 Task: Select the option "Allow invitees to add additional guests".
Action: Mouse moved to (494, 294)
Screenshot: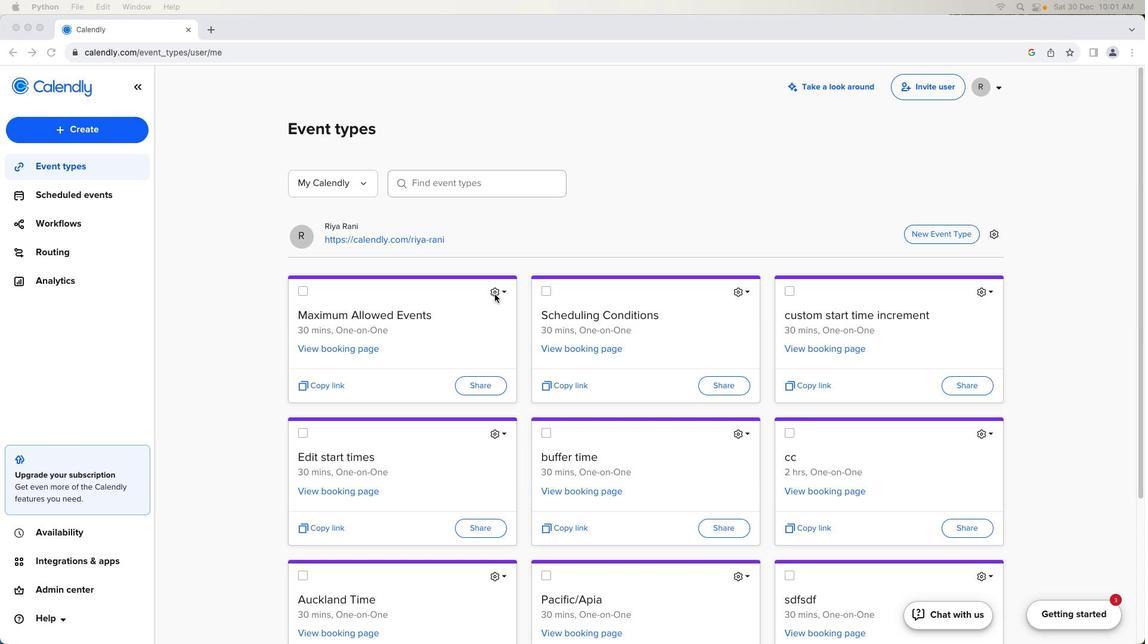 
Action: Mouse pressed left at (494, 294)
Screenshot: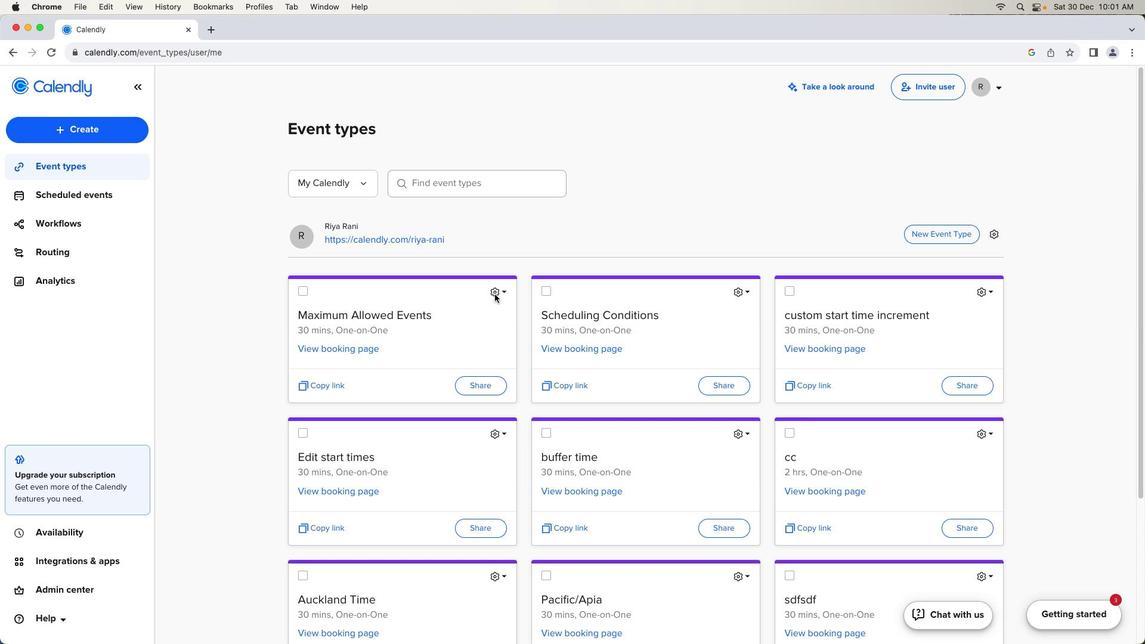 
Action: Mouse moved to (495, 292)
Screenshot: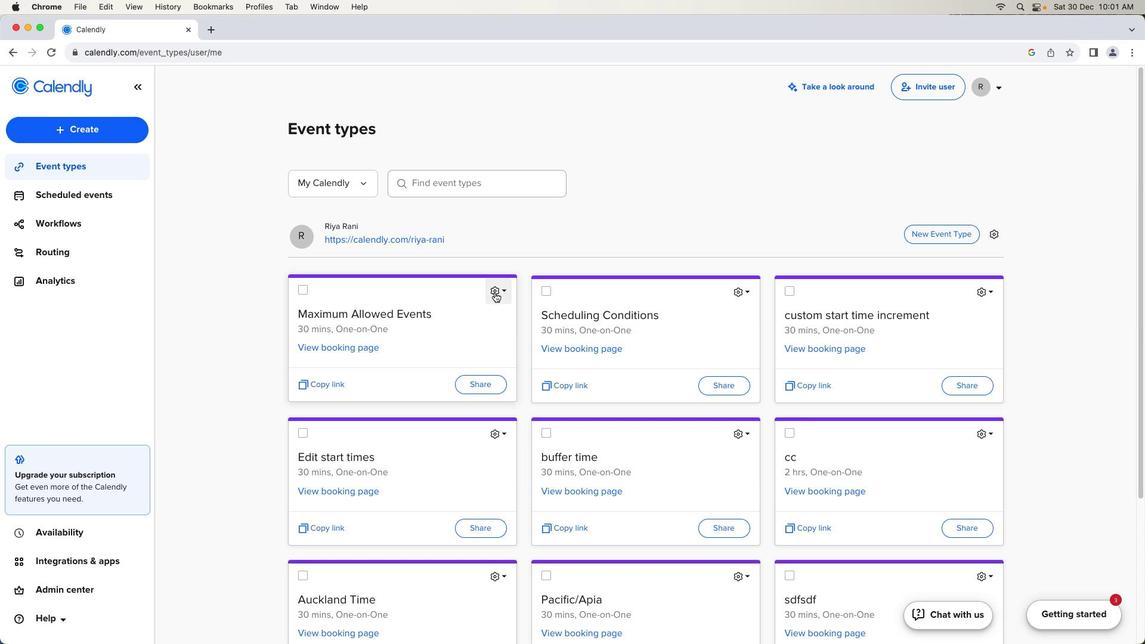 
Action: Mouse pressed left at (495, 292)
Screenshot: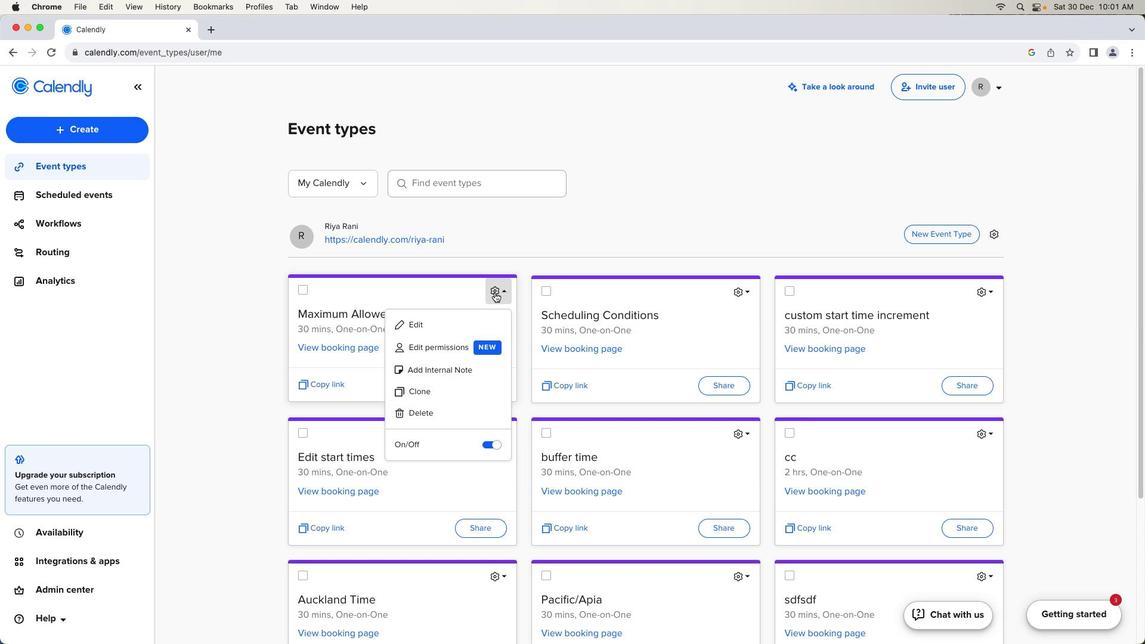 
Action: Mouse moved to (446, 326)
Screenshot: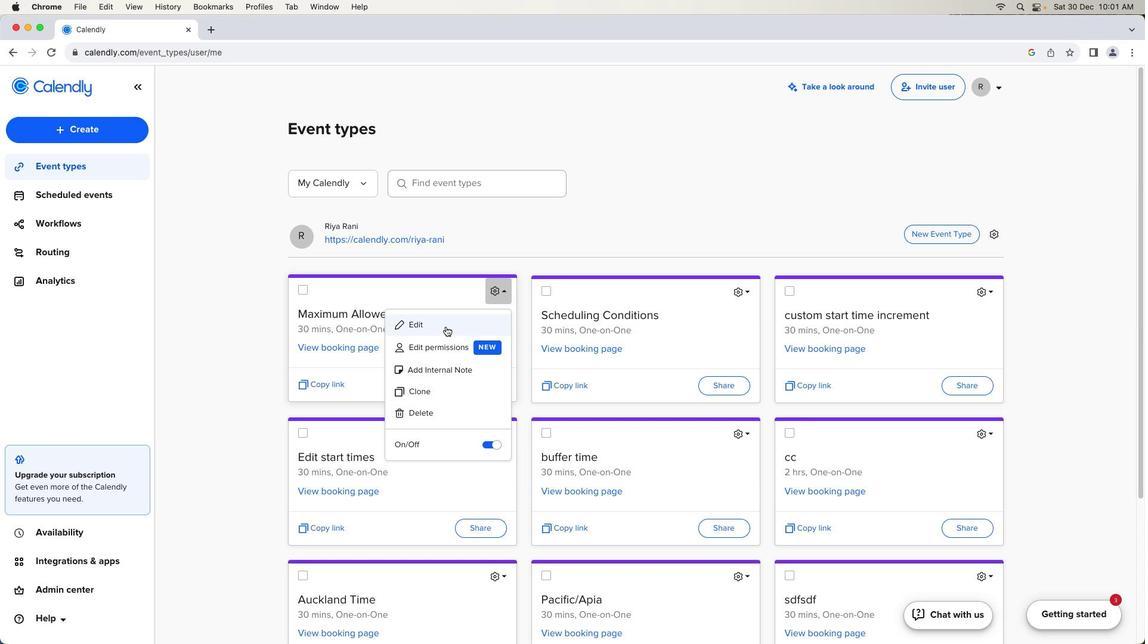 
Action: Mouse pressed left at (446, 326)
Screenshot: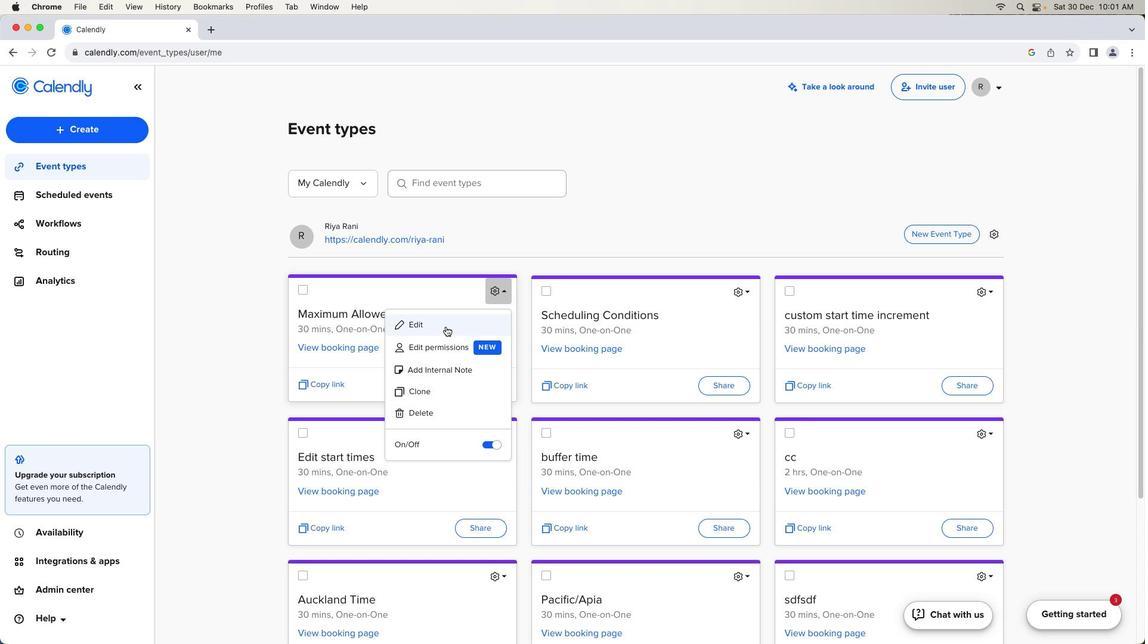 
Action: Mouse moved to (216, 458)
Screenshot: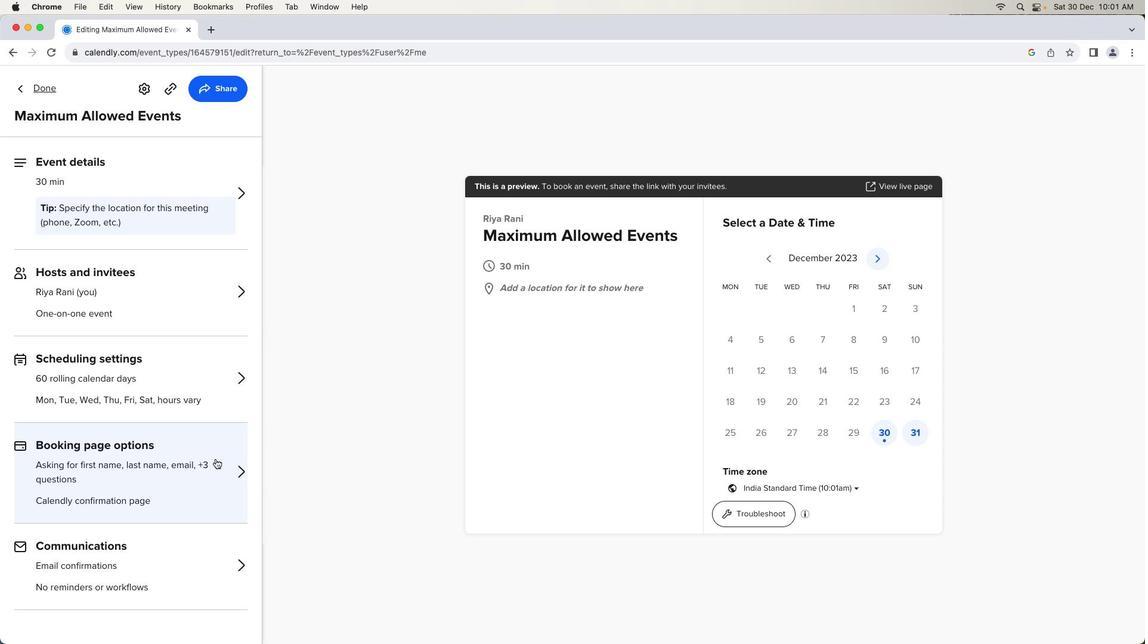 
Action: Mouse pressed left at (216, 458)
Screenshot: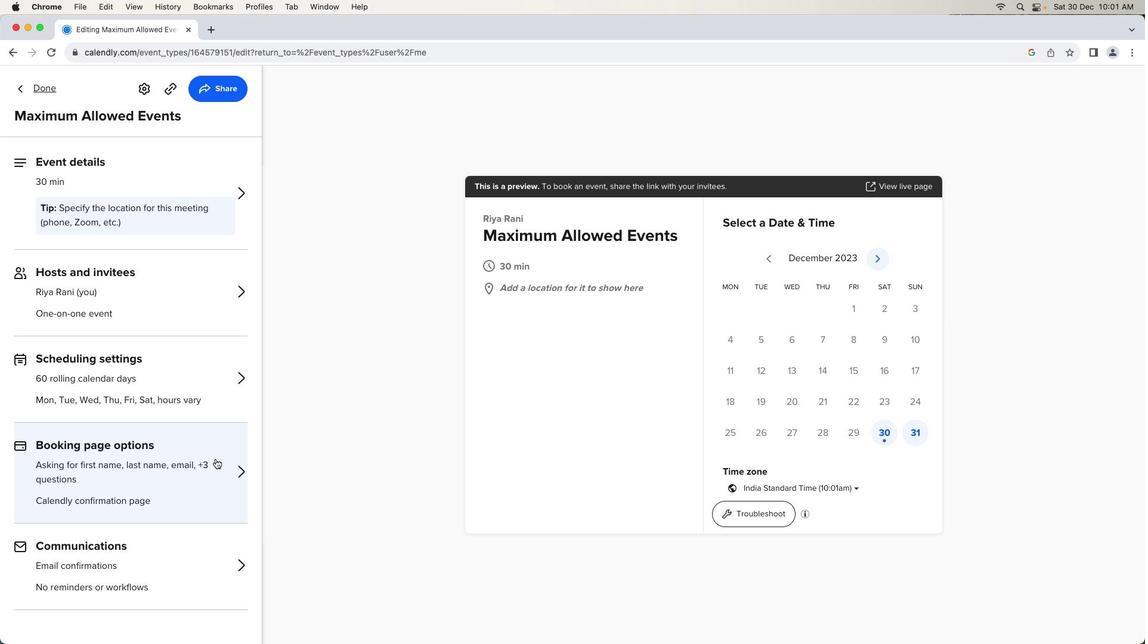 
Action: Mouse moved to (223, 318)
Screenshot: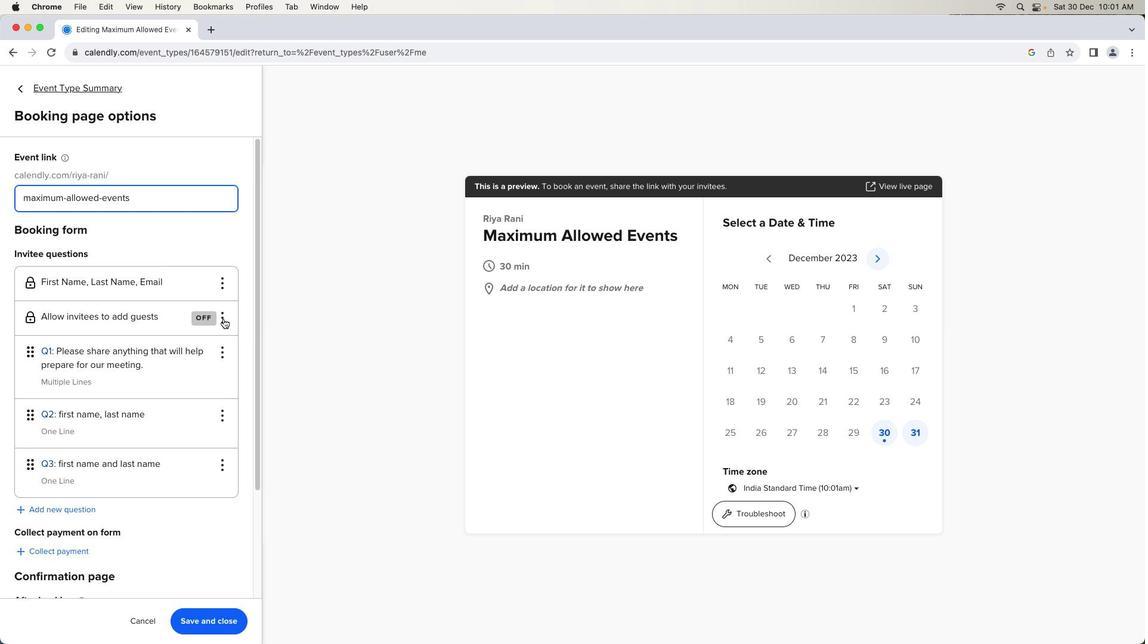 
Action: Mouse pressed left at (223, 318)
Screenshot: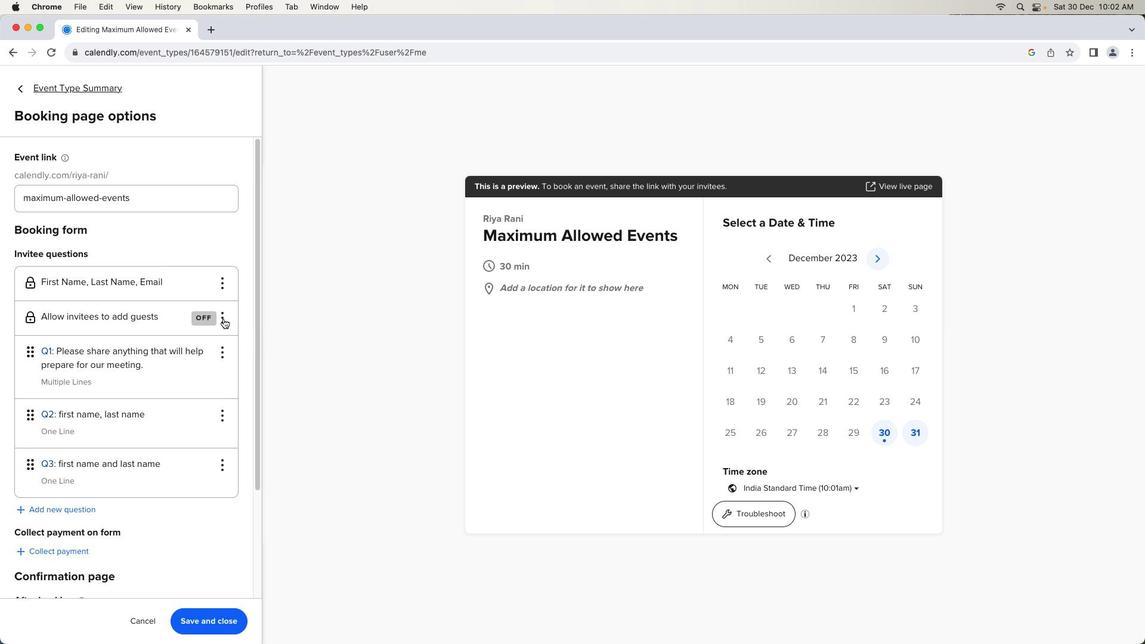 
Action: Mouse moved to (224, 340)
Screenshot: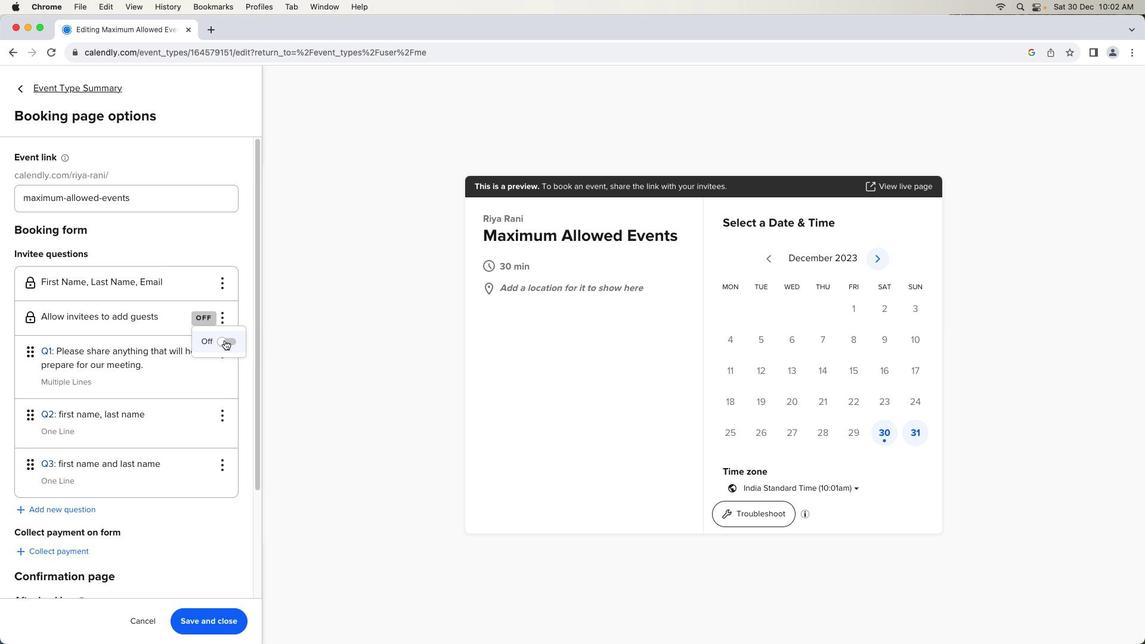 
Action: Mouse pressed left at (224, 340)
Screenshot: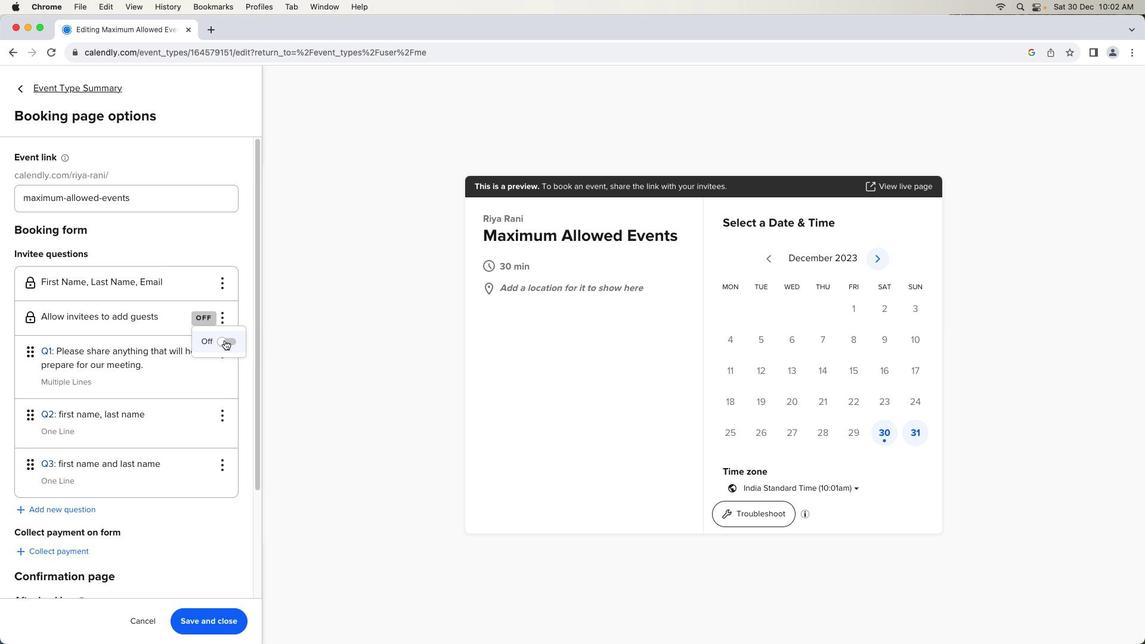 
Action: Mouse moved to (229, 623)
Screenshot: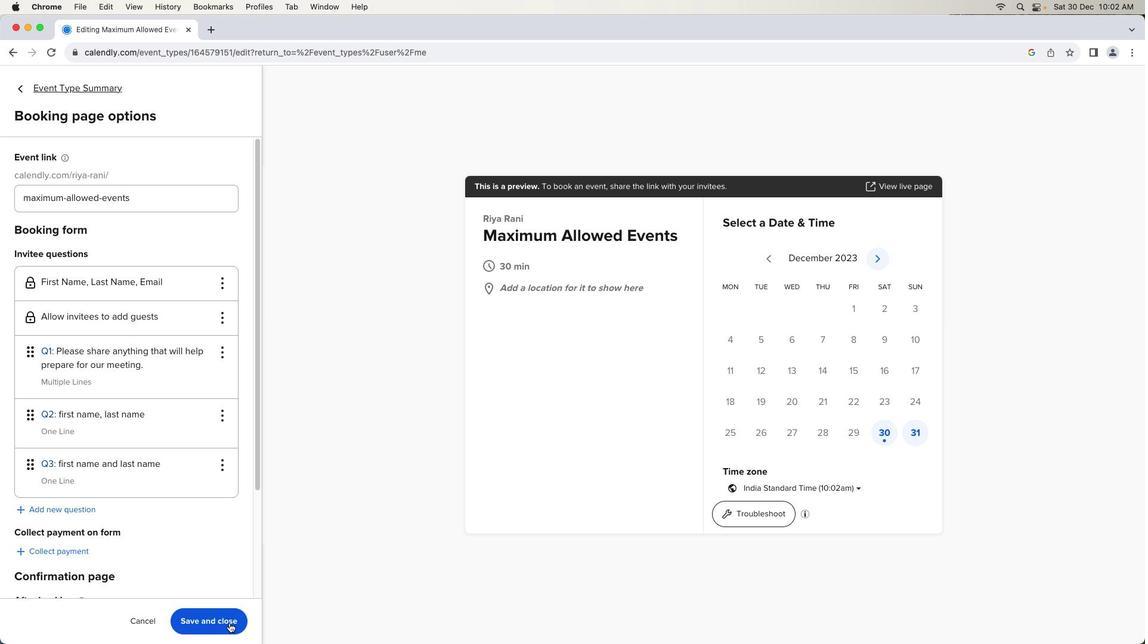 
Action: Mouse pressed left at (229, 623)
Screenshot: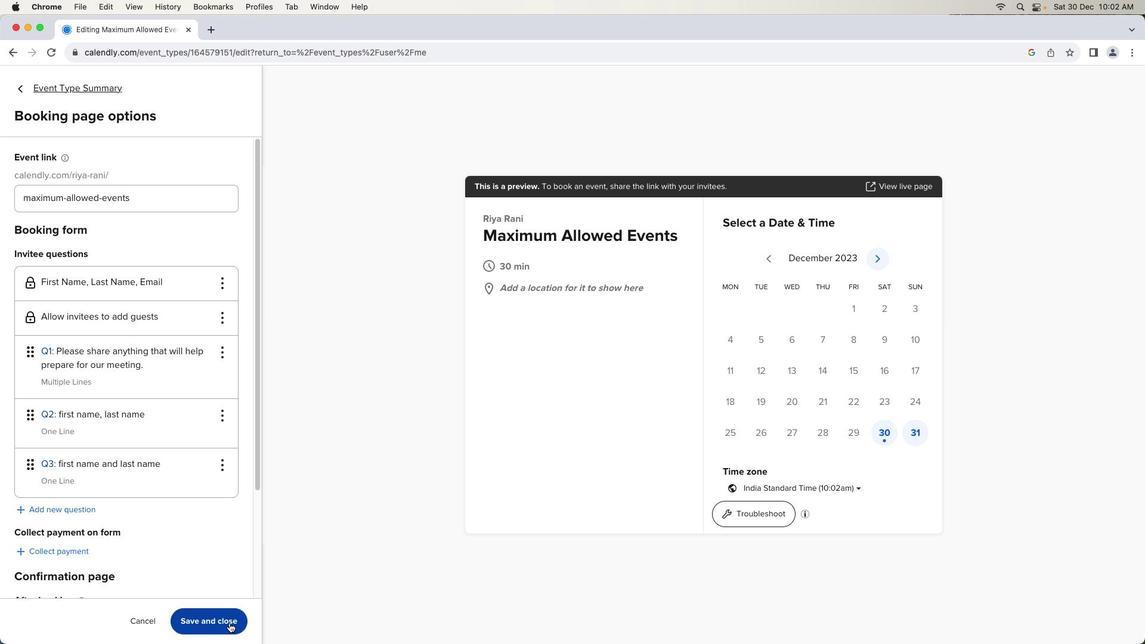 
Action: Mouse moved to (229, 622)
Screenshot: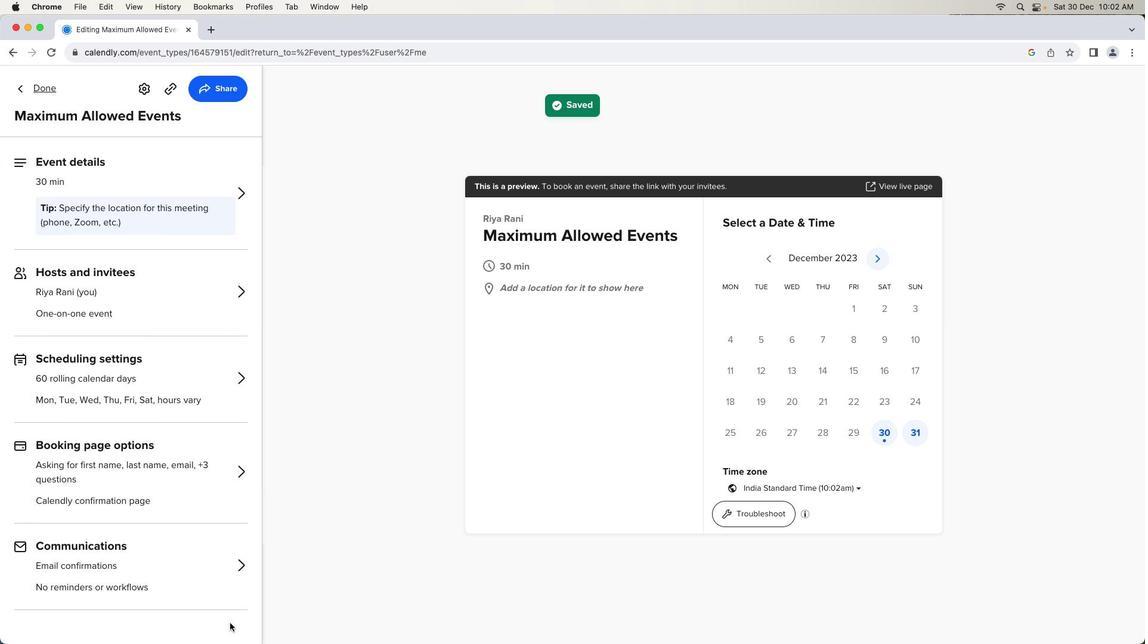
